 Task: Assign in the project TranceTech the issue 'Upgrade the performance of a mobile application to reduce load times and improve responsiveness' to the sprint 'Debug Dive'.
Action: Mouse moved to (196, 50)
Screenshot: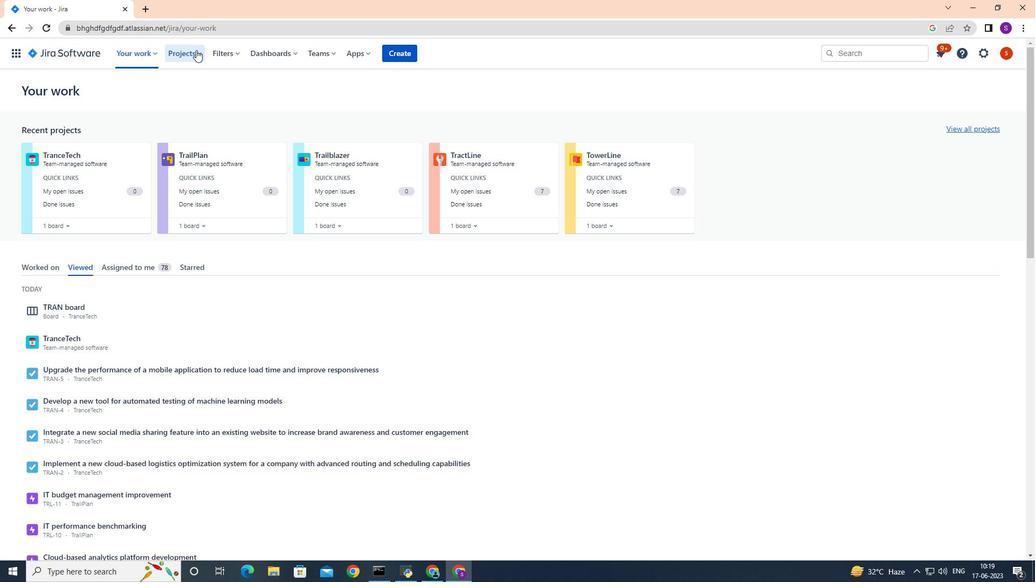 
Action: Mouse pressed left at (196, 50)
Screenshot: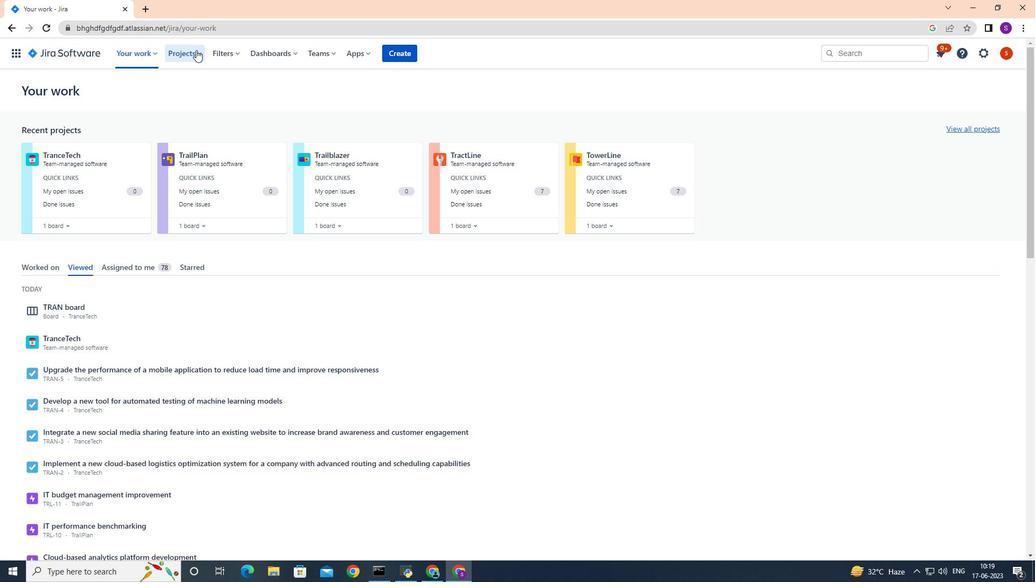
Action: Mouse moved to (230, 102)
Screenshot: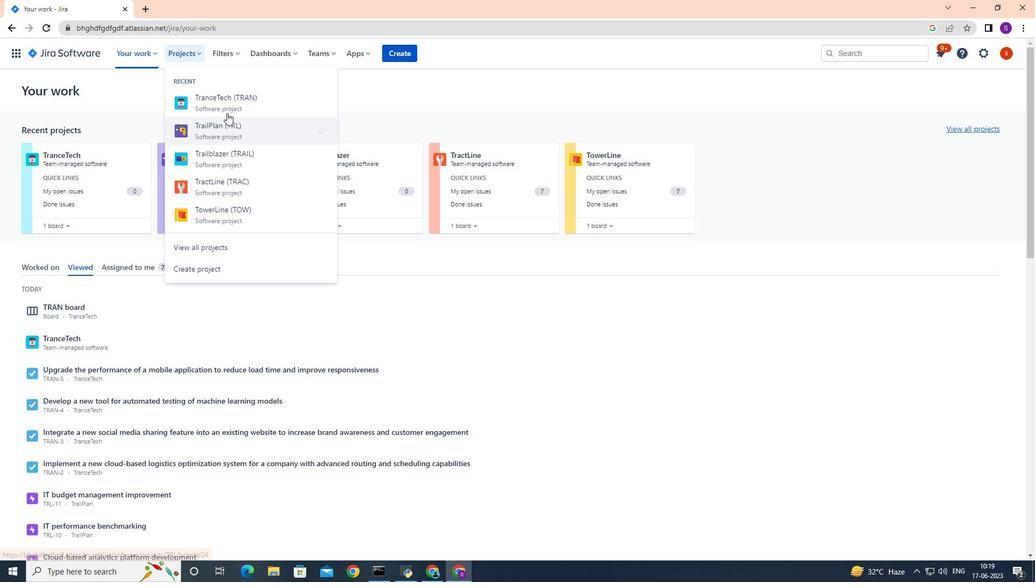 
Action: Mouse pressed left at (230, 102)
Screenshot: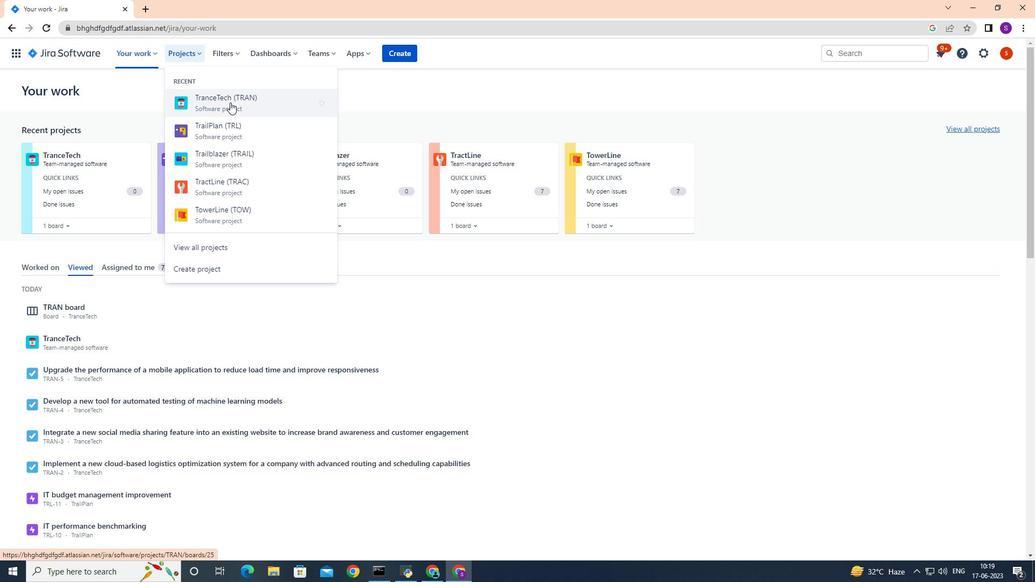 
Action: Mouse moved to (86, 161)
Screenshot: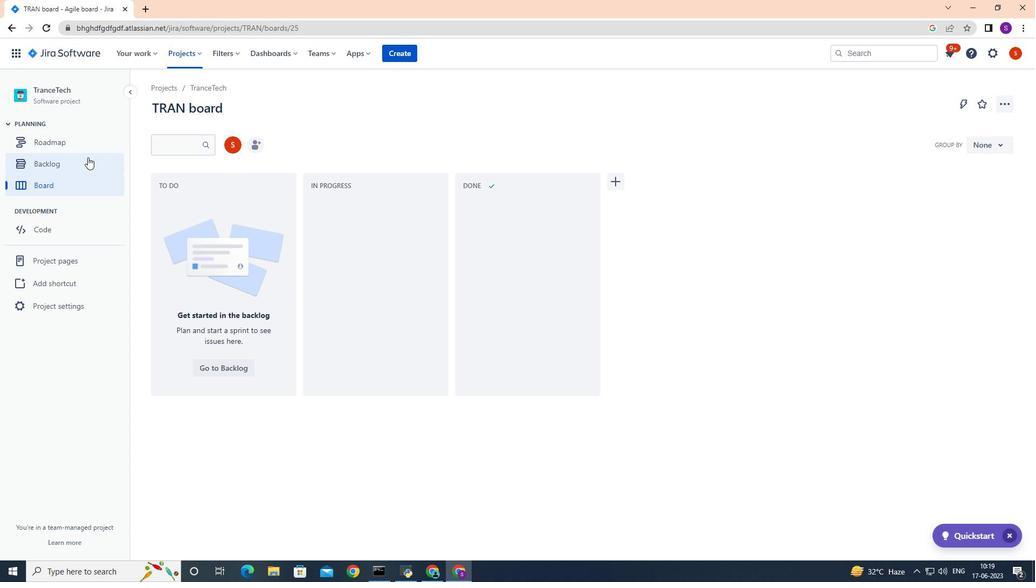 
Action: Mouse pressed left at (86, 161)
Screenshot: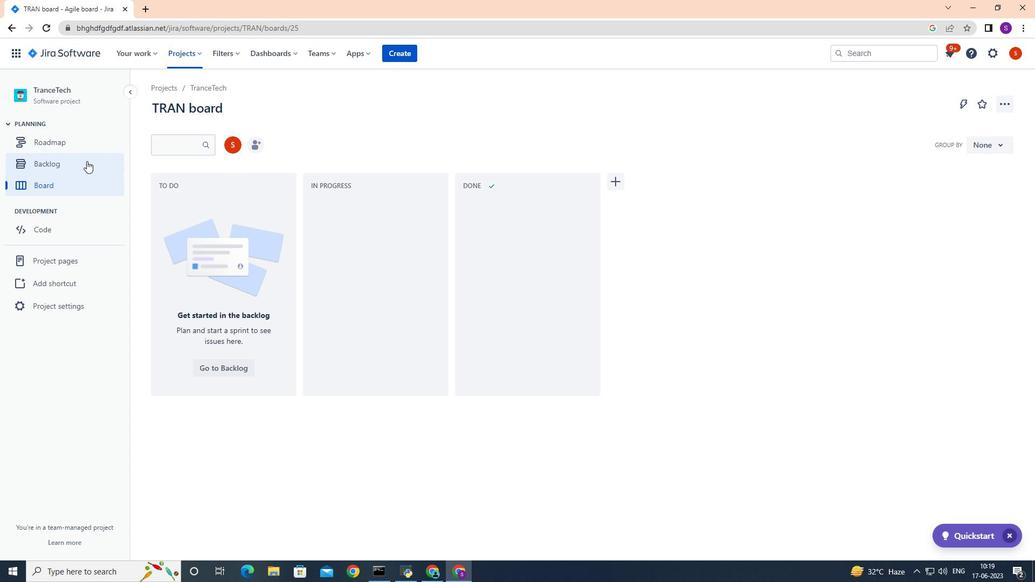 
Action: Mouse moved to (459, 244)
Screenshot: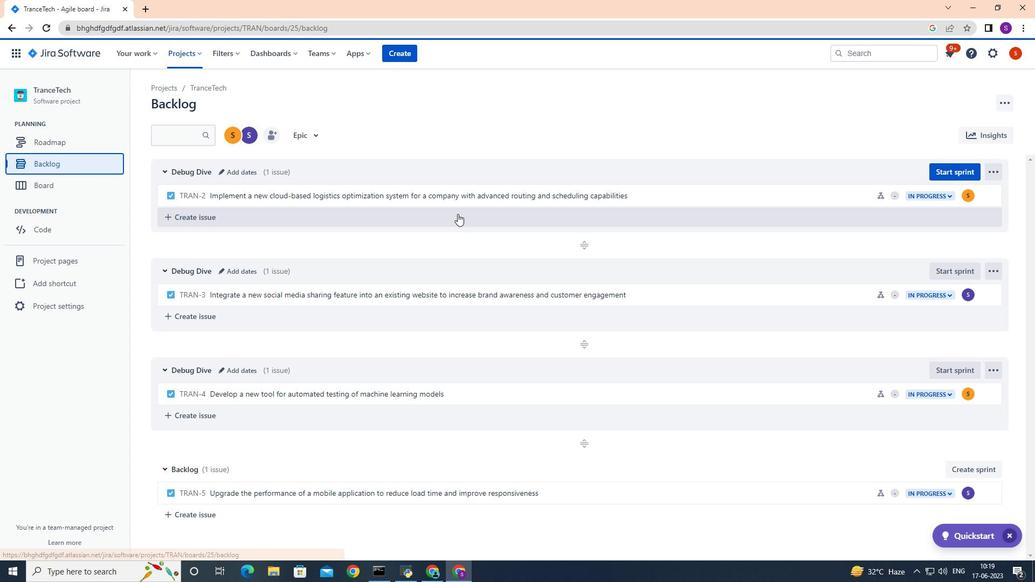 
Action: Mouse scrolled (459, 244) with delta (0, 0)
Screenshot: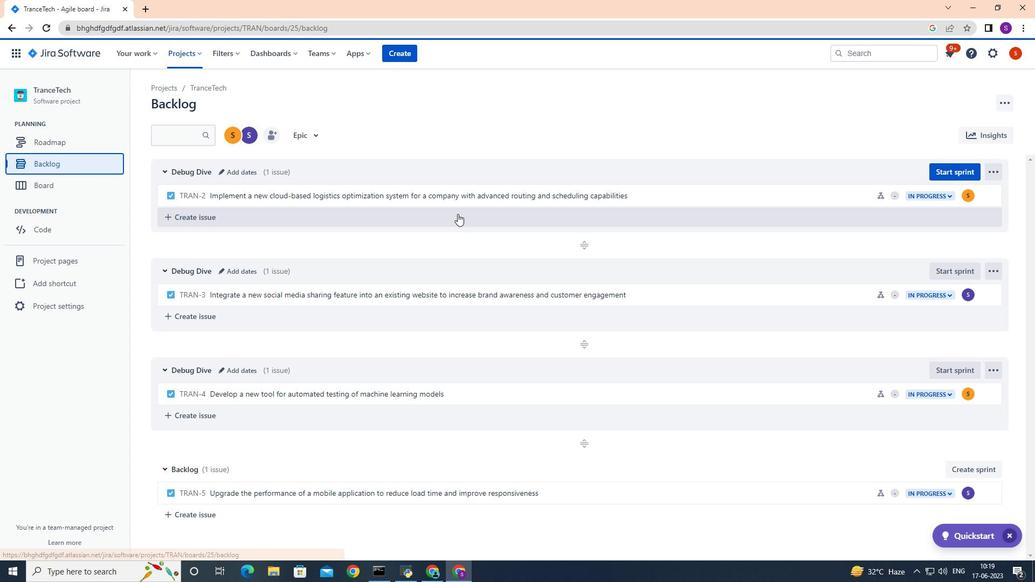 
Action: Mouse moved to (461, 249)
Screenshot: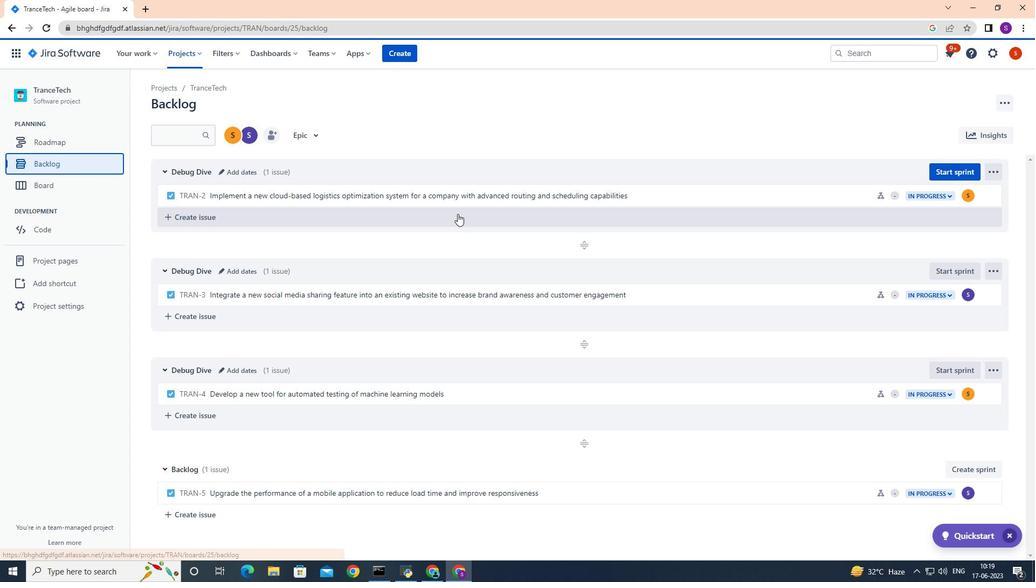 
Action: Mouse scrolled (461, 248) with delta (0, 0)
Screenshot: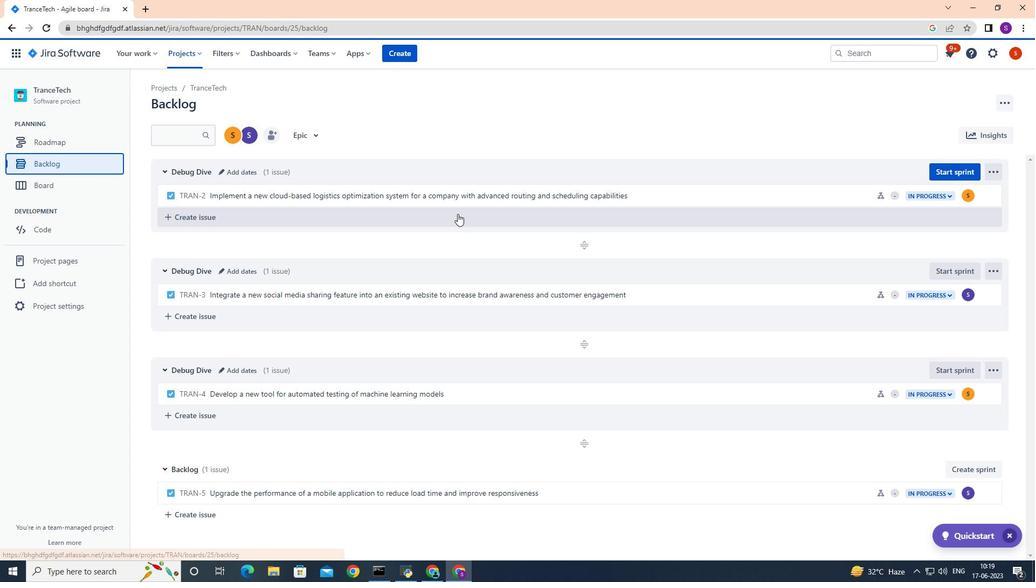 
Action: Mouse moved to (462, 253)
Screenshot: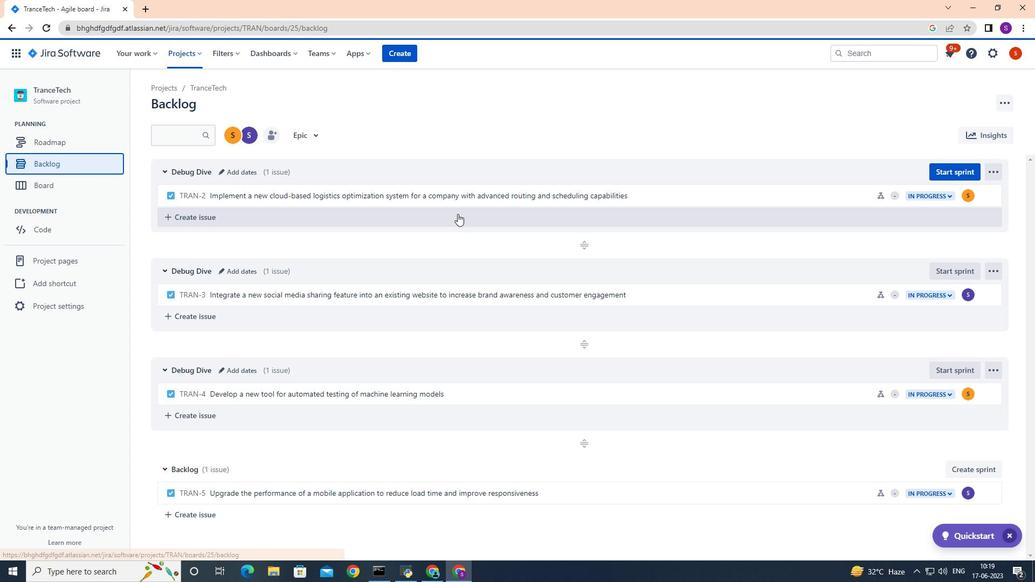 
Action: Mouse scrolled (462, 253) with delta (0, 0)
Screenshot: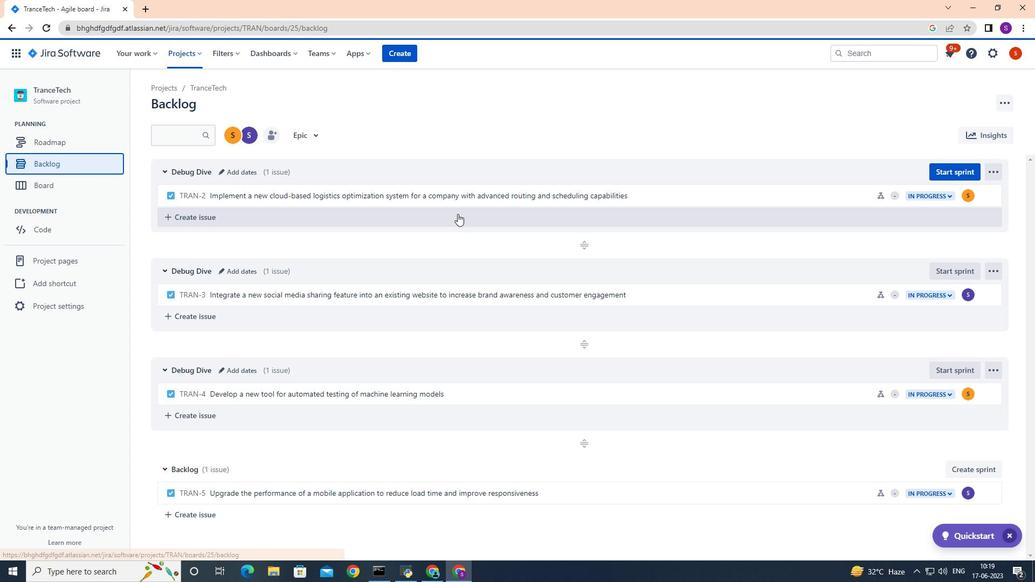 
Action: Mouse moved to (465, 257)
Screenshot: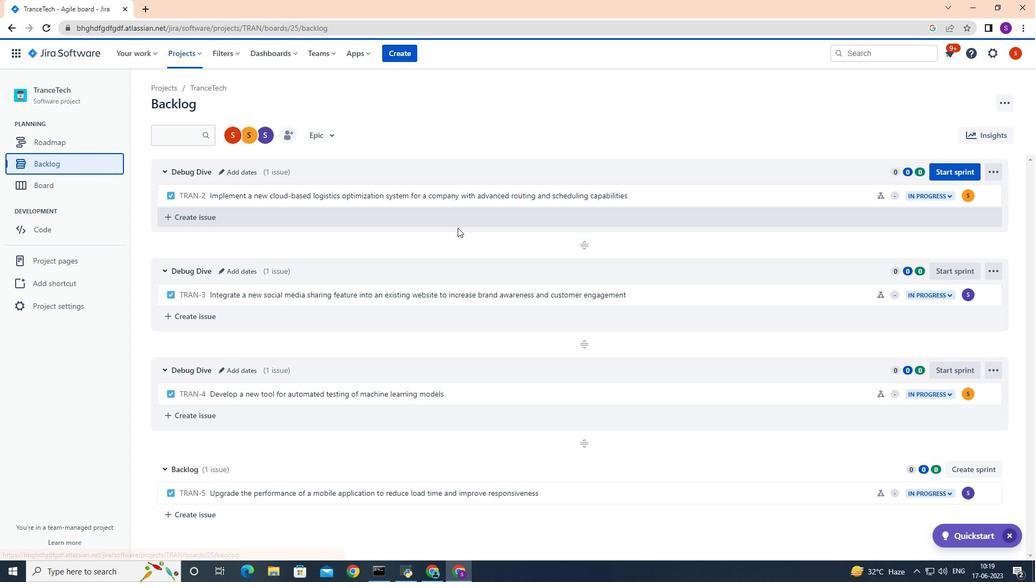 
Action: Mouse scrolled (464, 255) with delta (0, 0)
Screenshot: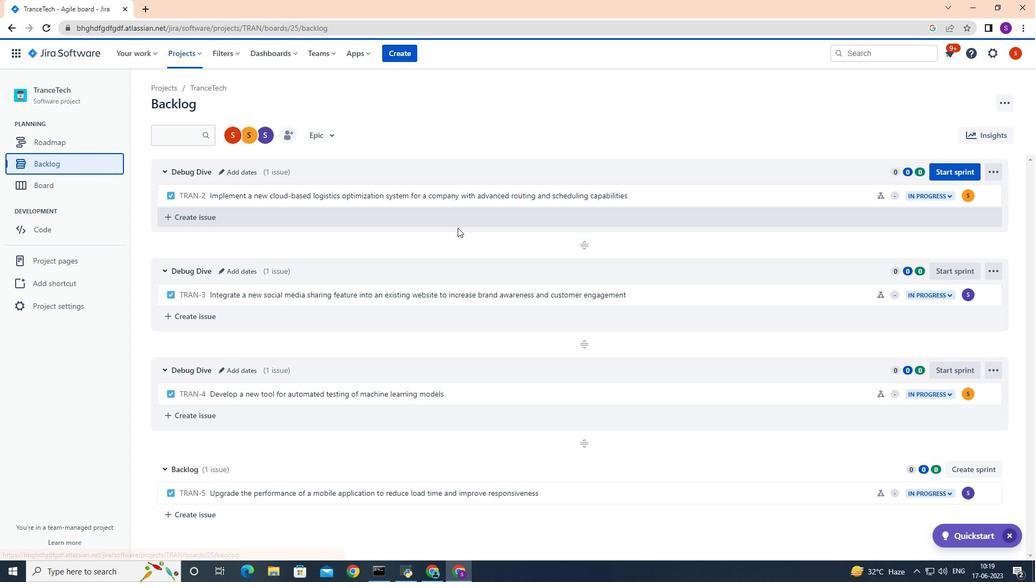 
Action: Mouse moved to (466, 257)
Screenshot: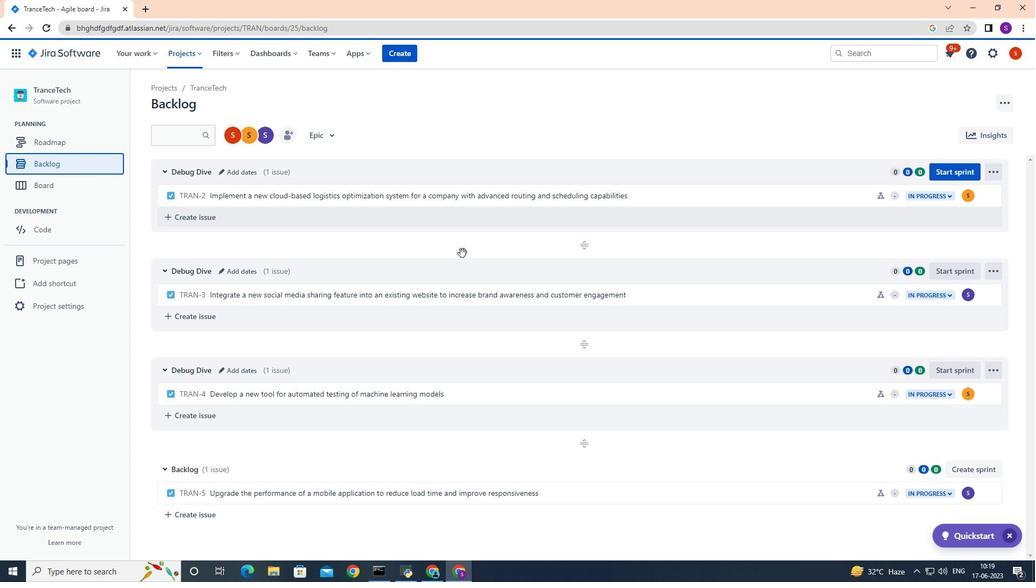 
Action: Mouse scrolled (466, 257) with delta (0, 0)
Screenshot: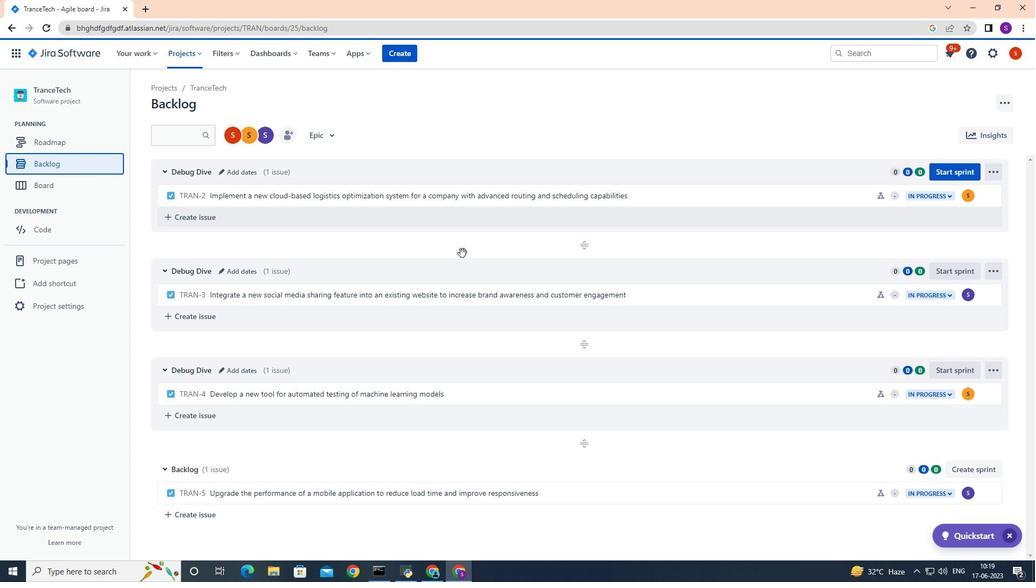 
Action: Mouse moved to (493, 263)
Screenshot: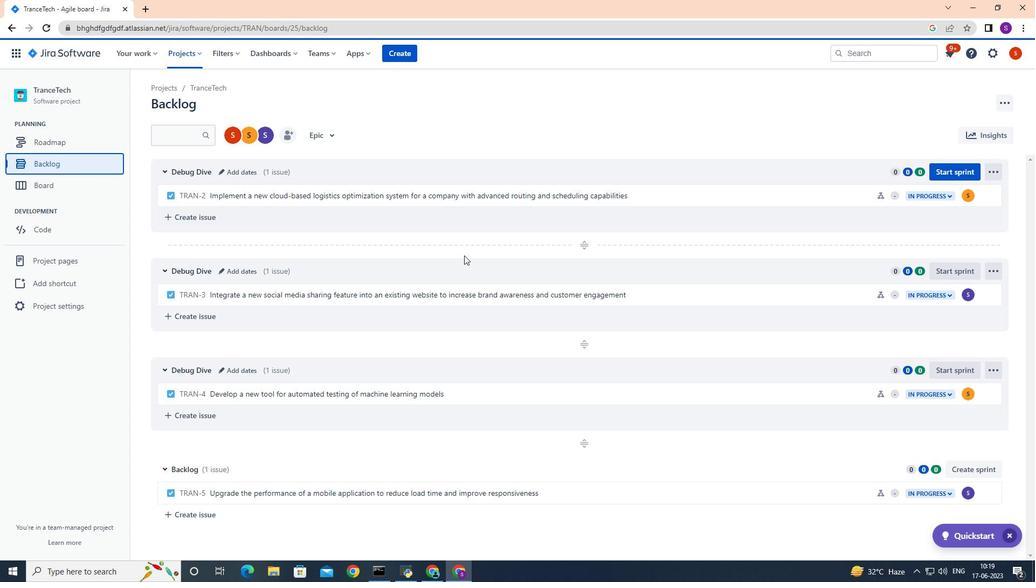 
Action: Mouse scrolled (467, 257) with delta (0, 0)
Screenshot: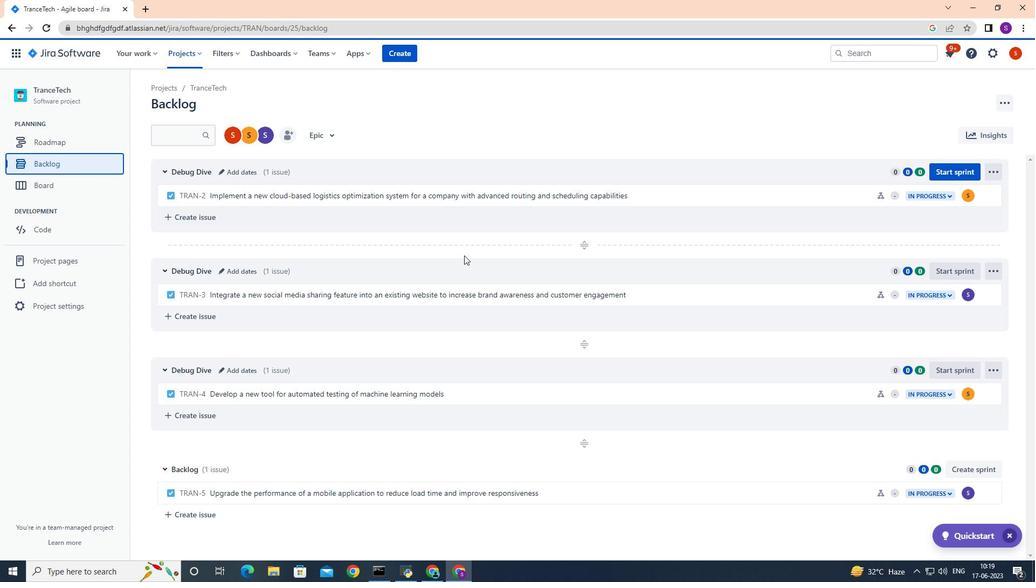 
Action: Mouse moved to (494, 263)
Screenshot: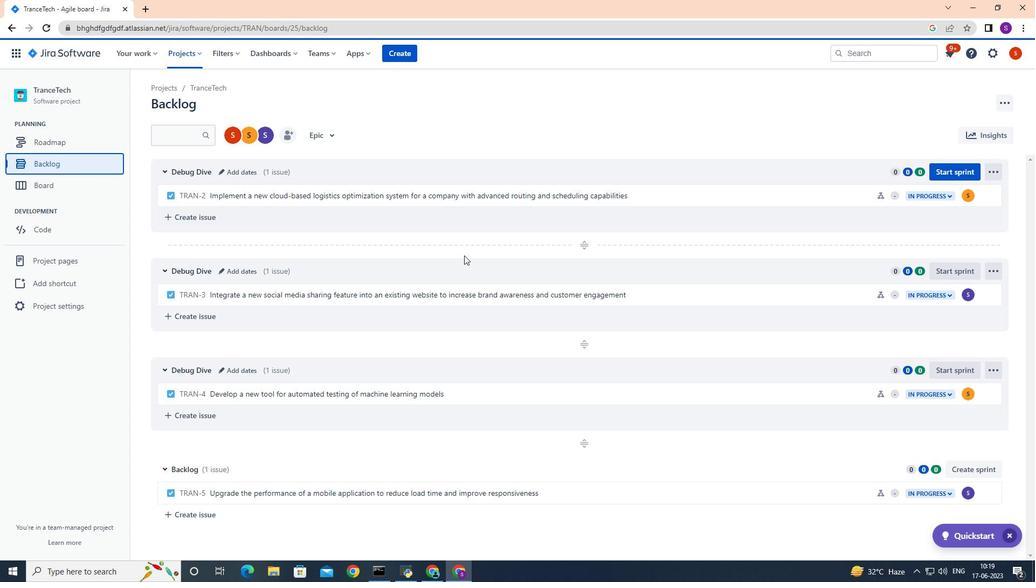 
Action: Mouse scrolled (471, 258) with delta (0, 0)
Screenshot: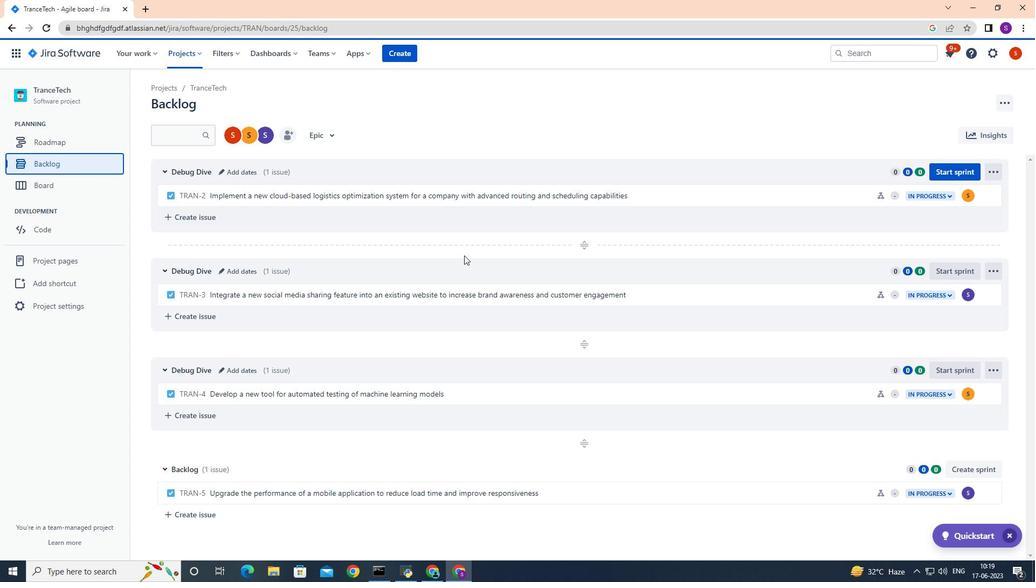 
Action: Mouse moved to (988, 490)
Screenshot: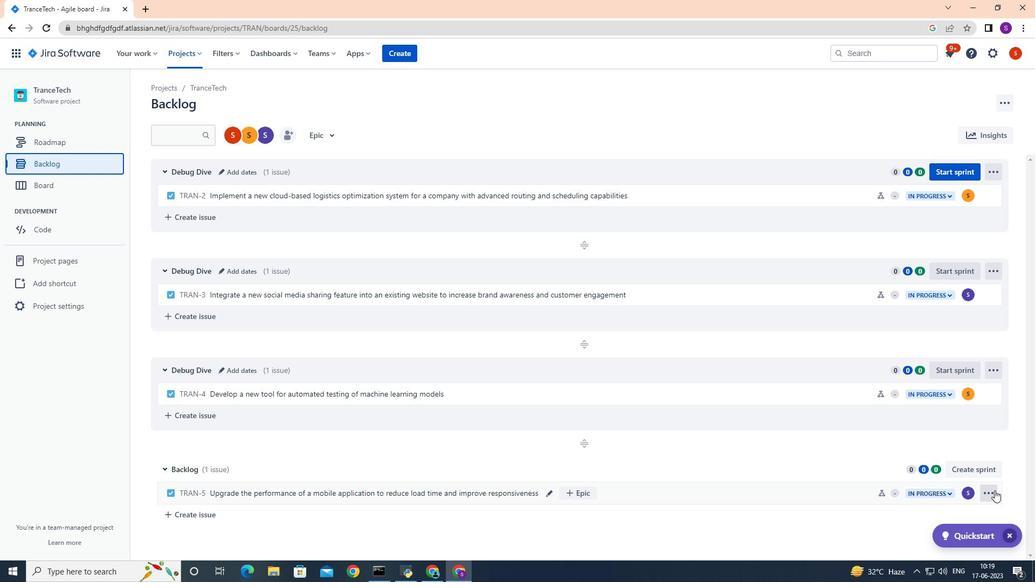 
Action: Mouse pressed left at (988, 490)
Screenshot: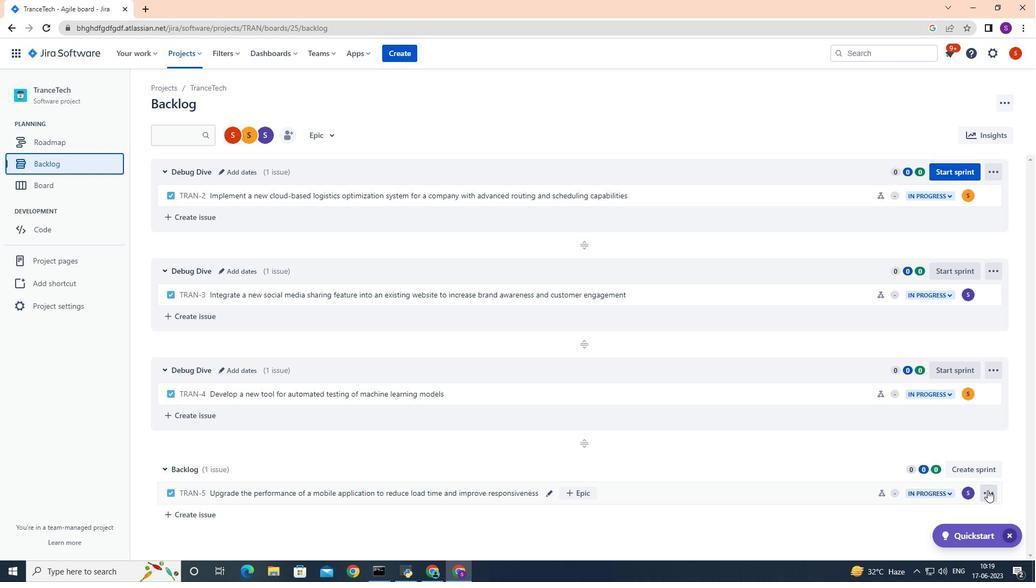 
Action: Mouse moved to (970, 433)
Screenshot: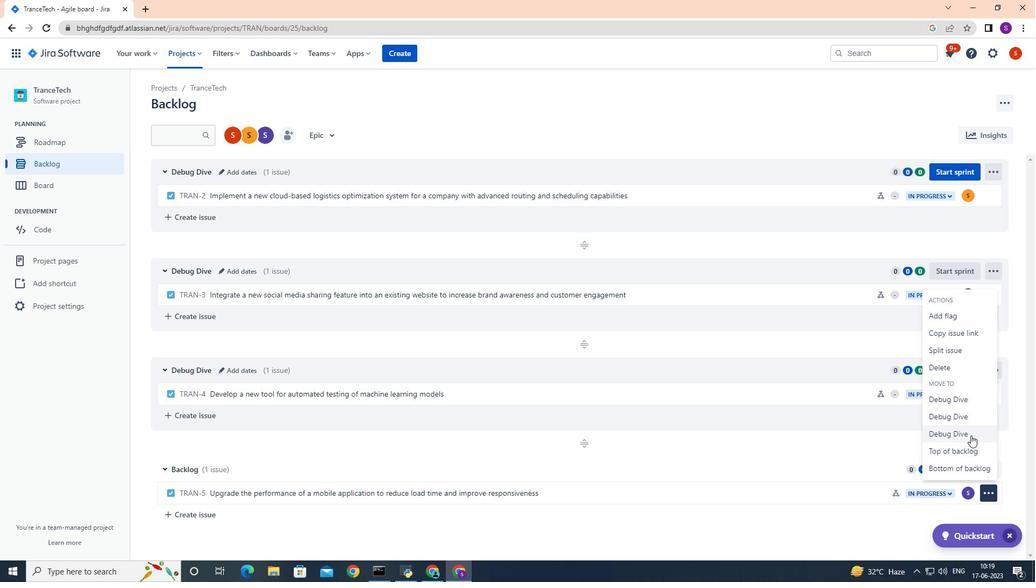 
Action: Mouse pressed left at (970, 433)
Screenshot: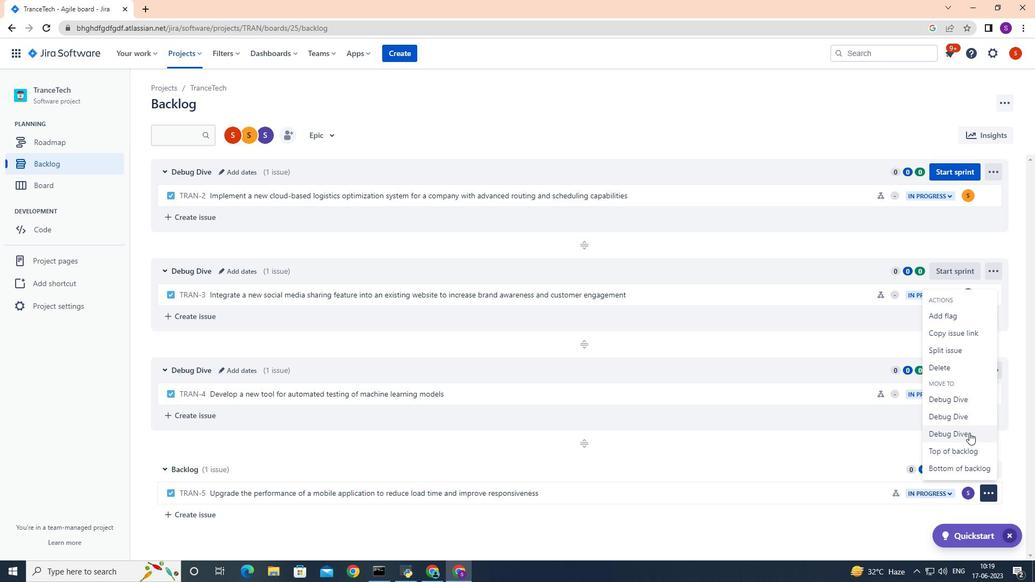 
Action: Mouse moved to (680, 420)
Screenshot: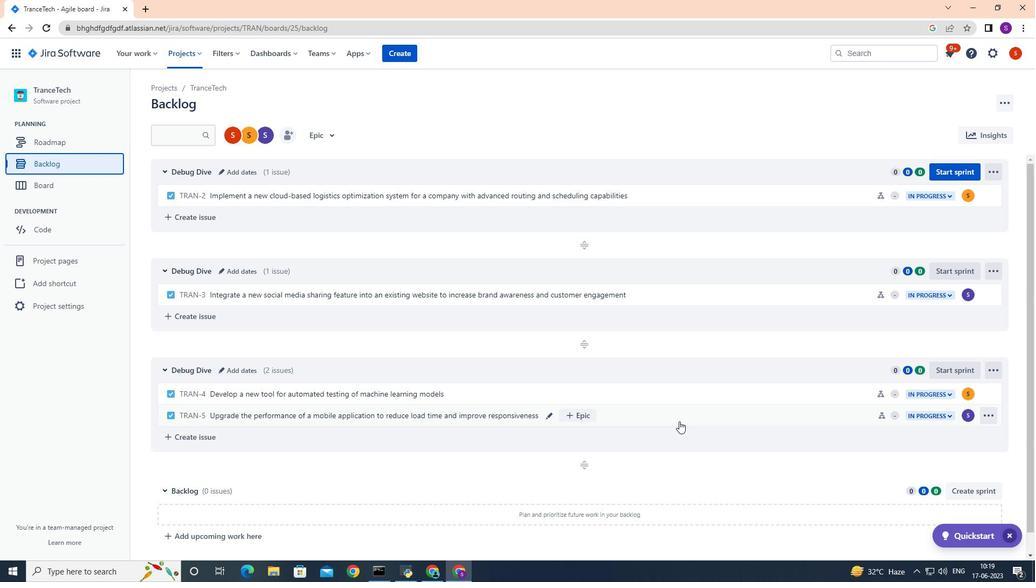 
